 Task: Look for products with vanilla flavor.
Action: Mouse moved to (17, 87)
Screenshot: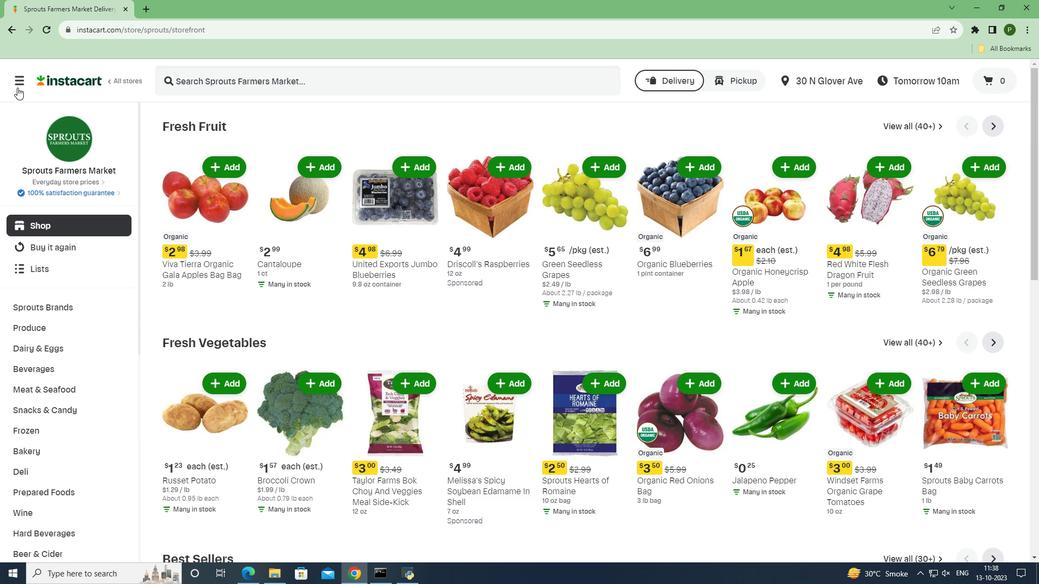 
Action: Mouse pressed left at (17, 87)
Screenshot: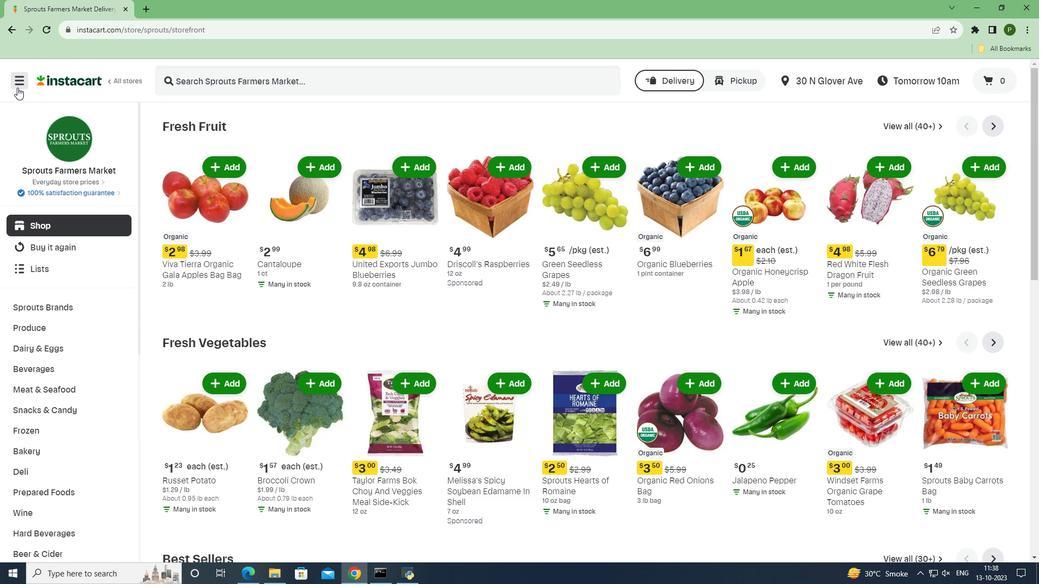 
Action: Mouse moved to (28, 287)
Screenshot: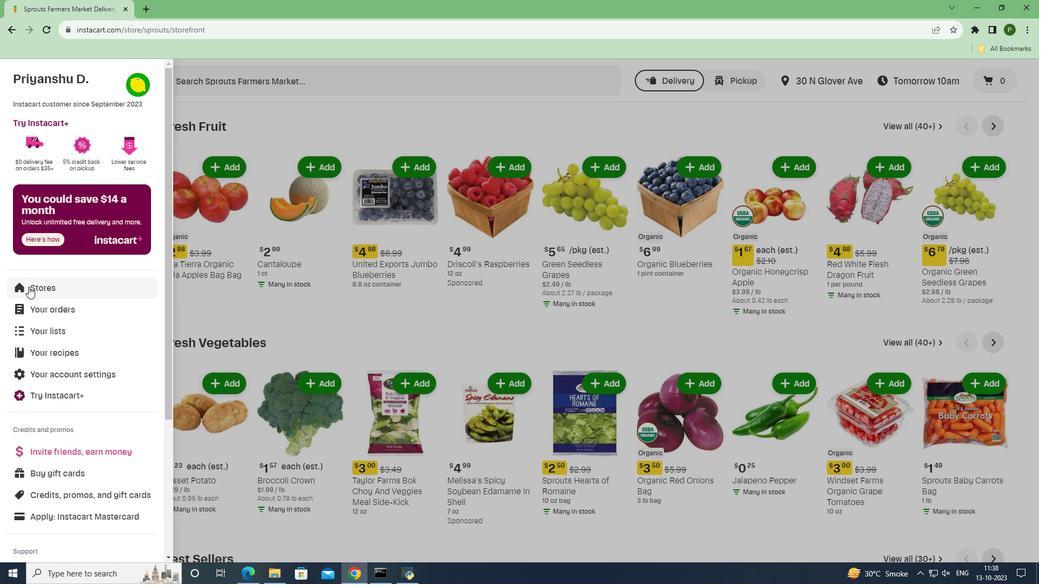 
Action: Mouse pressed left at (28, 287)
Screenshot: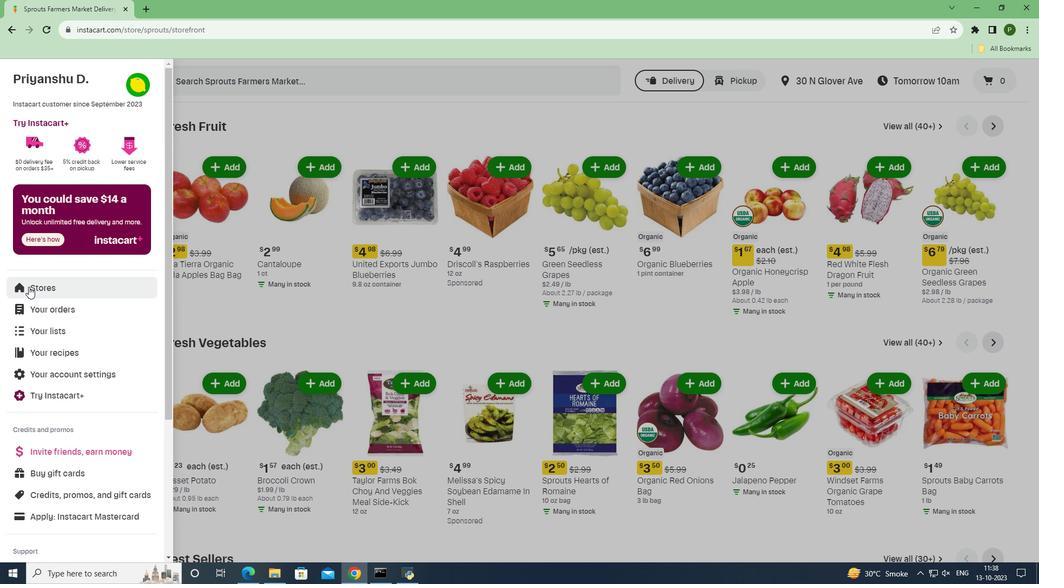 
Action: Mouse moved to (236, 121)
Screenshot: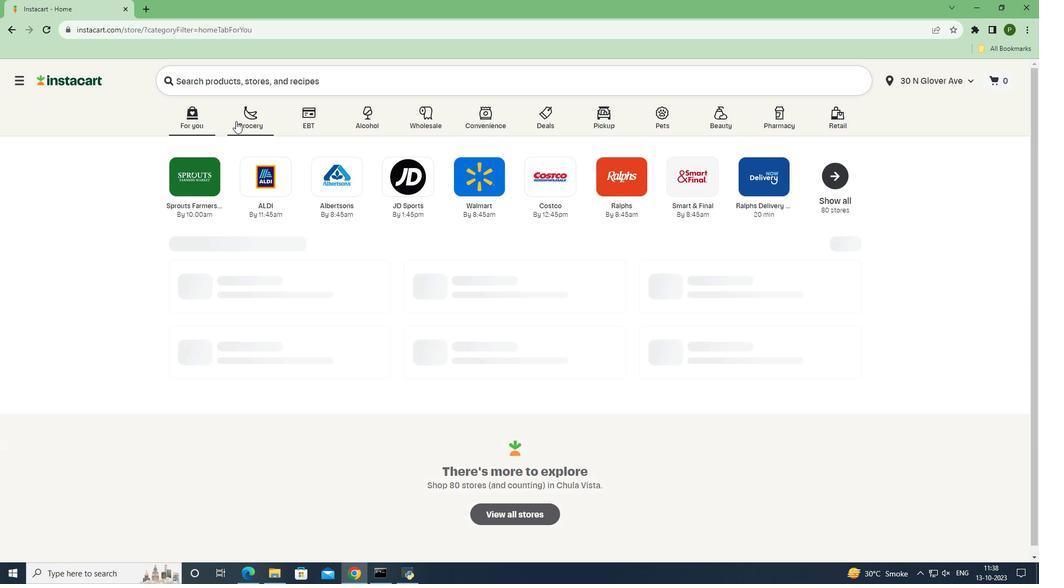 
Action: Mouse pressed left at (236, 121)
Screenshot: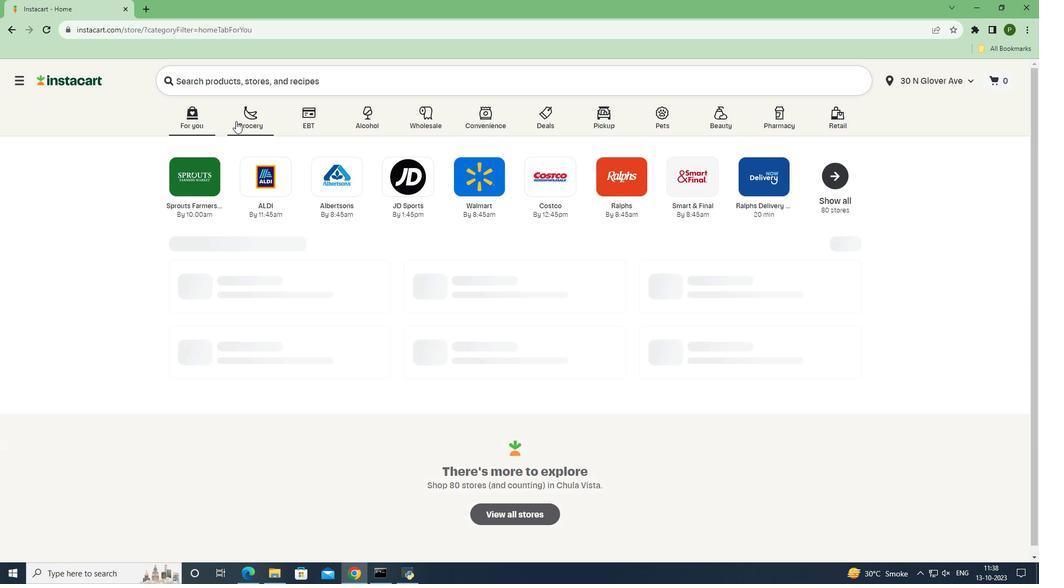 
Action: Mouse moved to (667, 250)
Screenshot: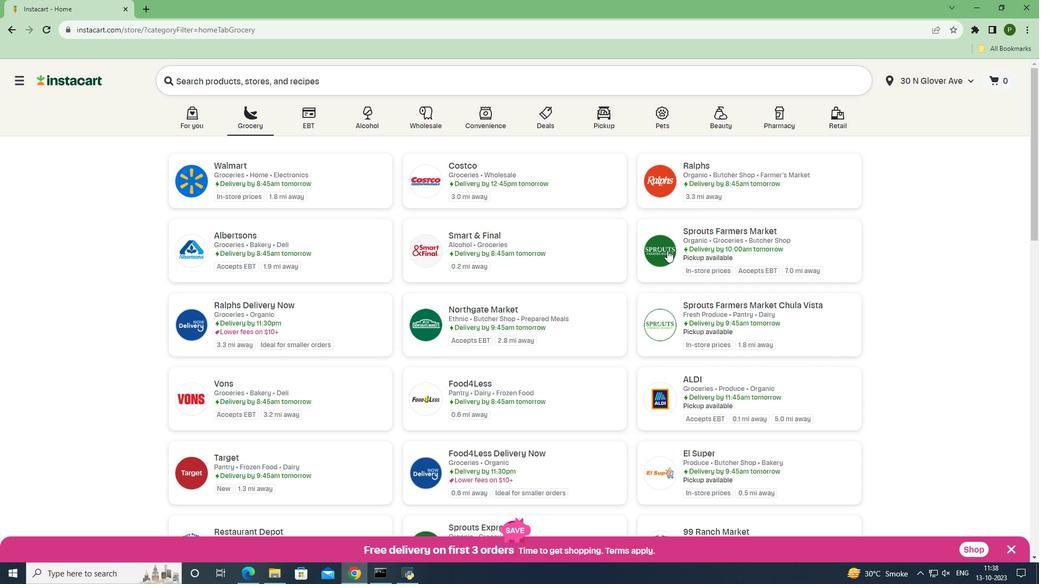 
Action: Mouse pressed left at (667, 250)
Screenshot: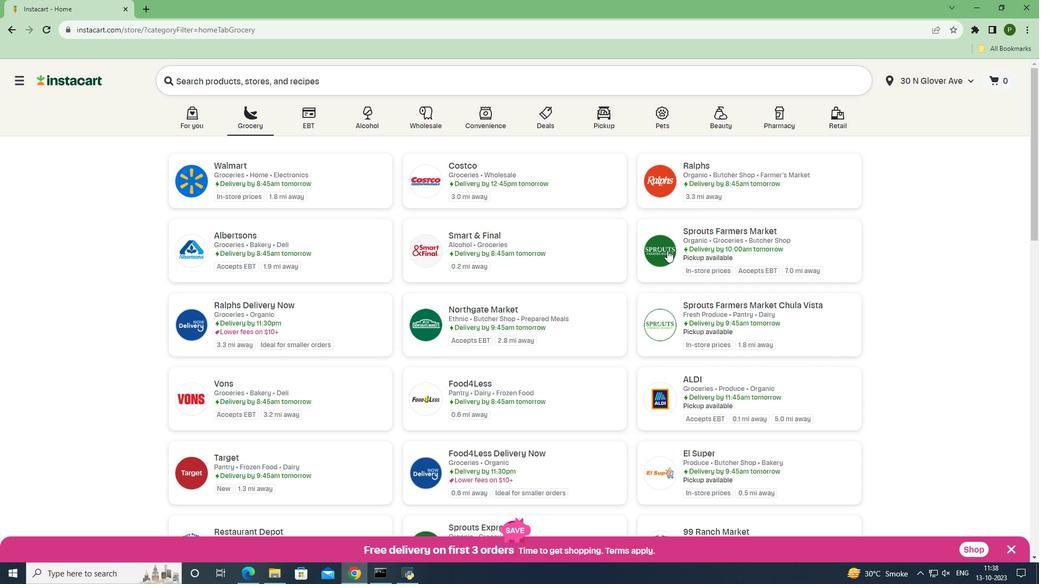 
Action: Mouse moved to (64, 367)
Screenshot: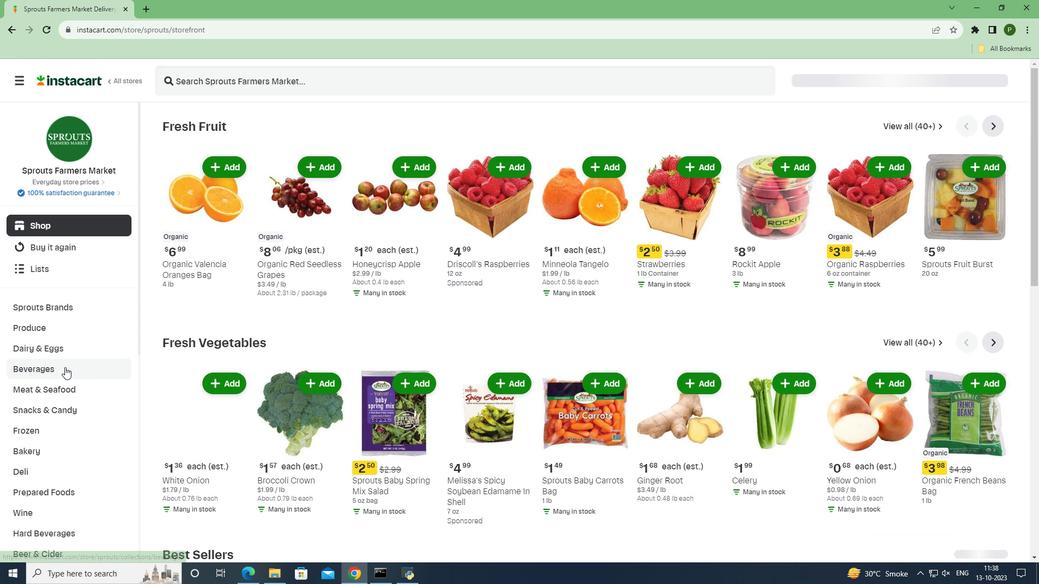 
Action: Mouse pressed left at (64, 367)
Screenshot: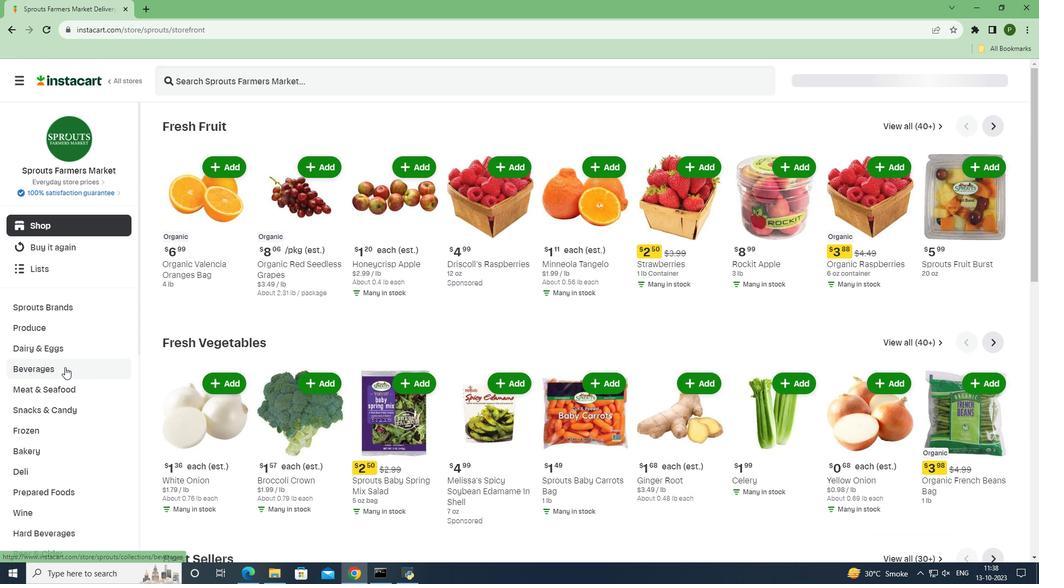 
Action: Mouse moved to (947, 151)
Screenshot: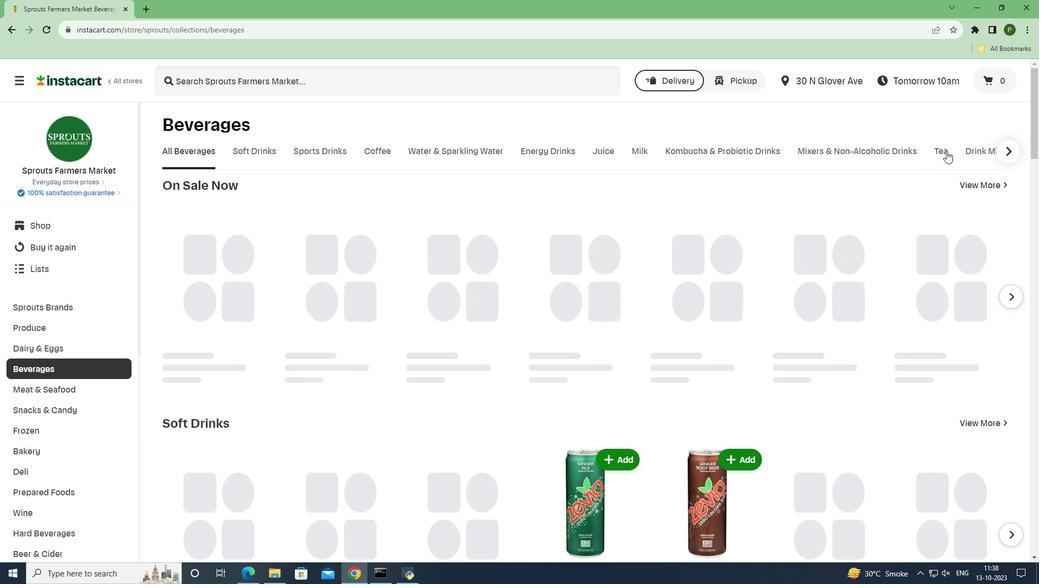 
Action: Mouse pressed left at (947, 151)
Screenshot: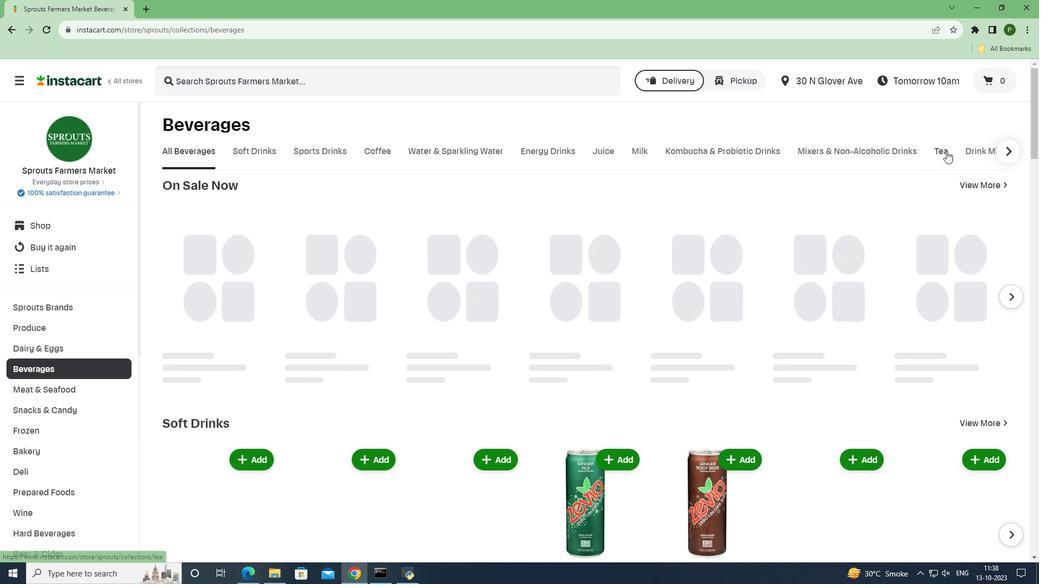 
Action: Mouse moved to (204, 242)
Screenshot: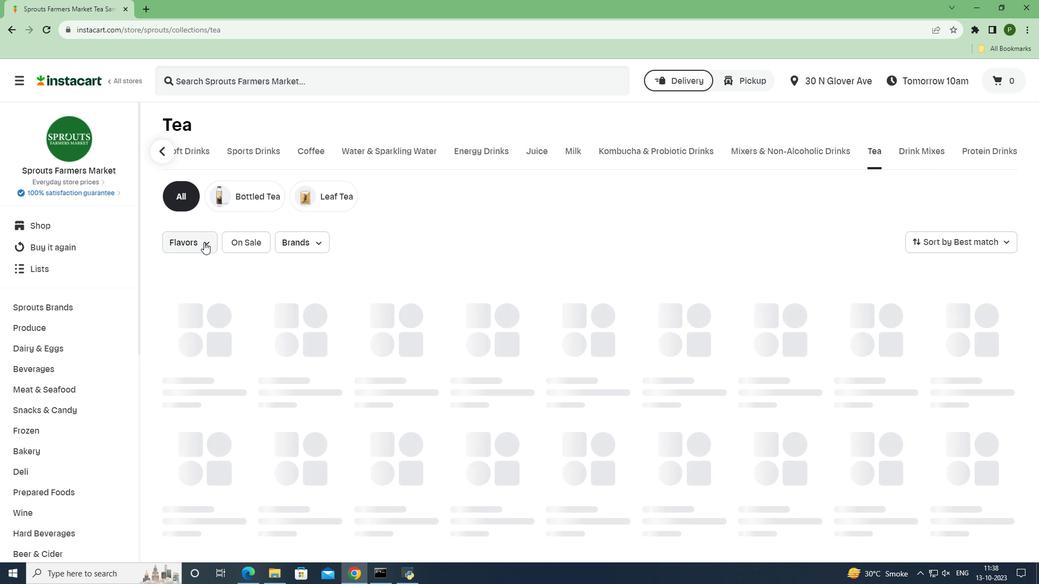 
Action: Mouse pressed left at (204, 242)
Screenshot: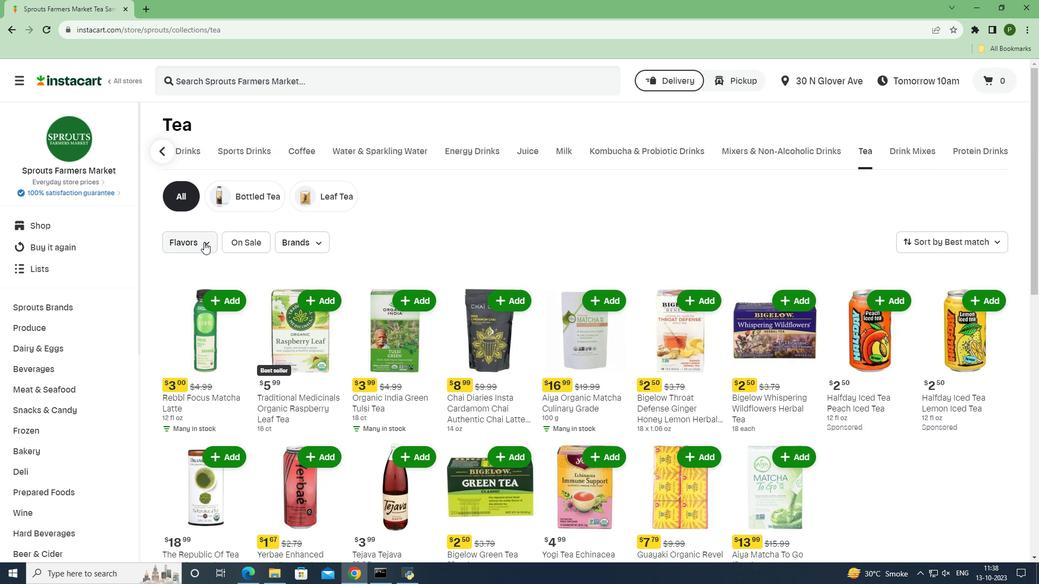 
Action: Mouse moved to (232, 307)
Screenshot: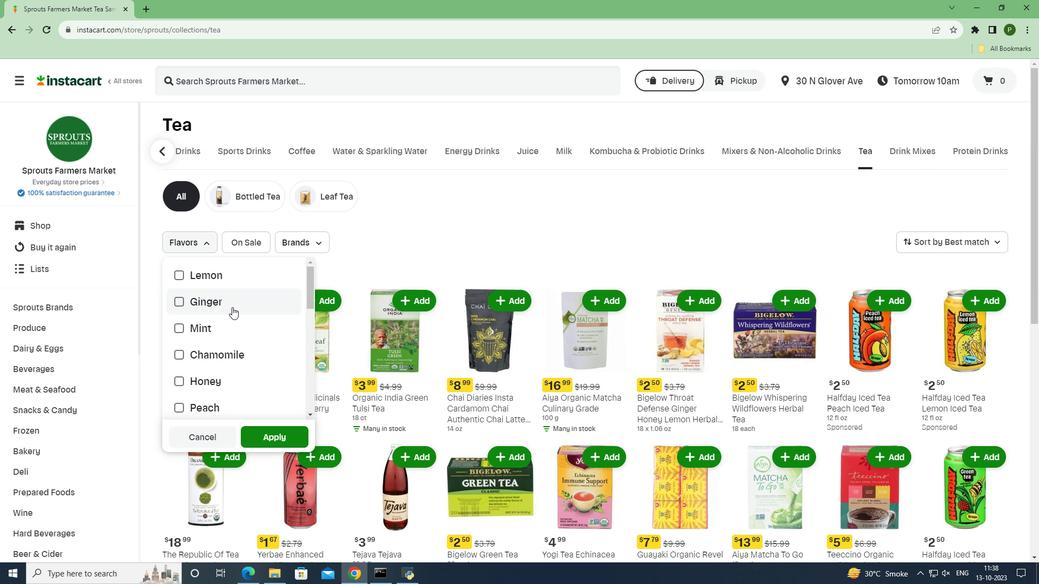 
Action: Mouse scrolled (232, 307) with delta (0, 0)
Screenshot: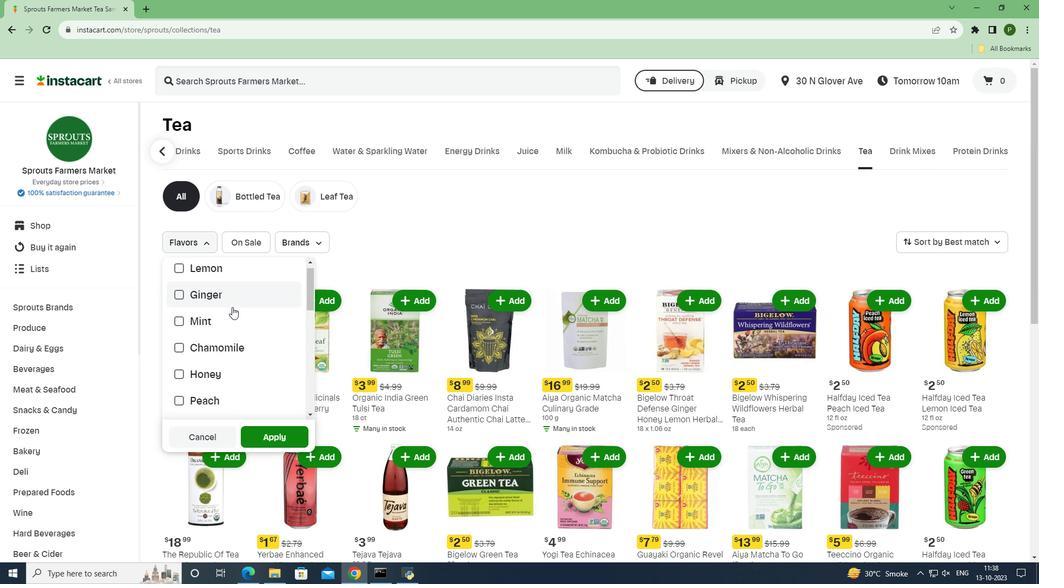 
Action: Mouse scrolled (232, 307) with delta (0, 0)
Screenshot: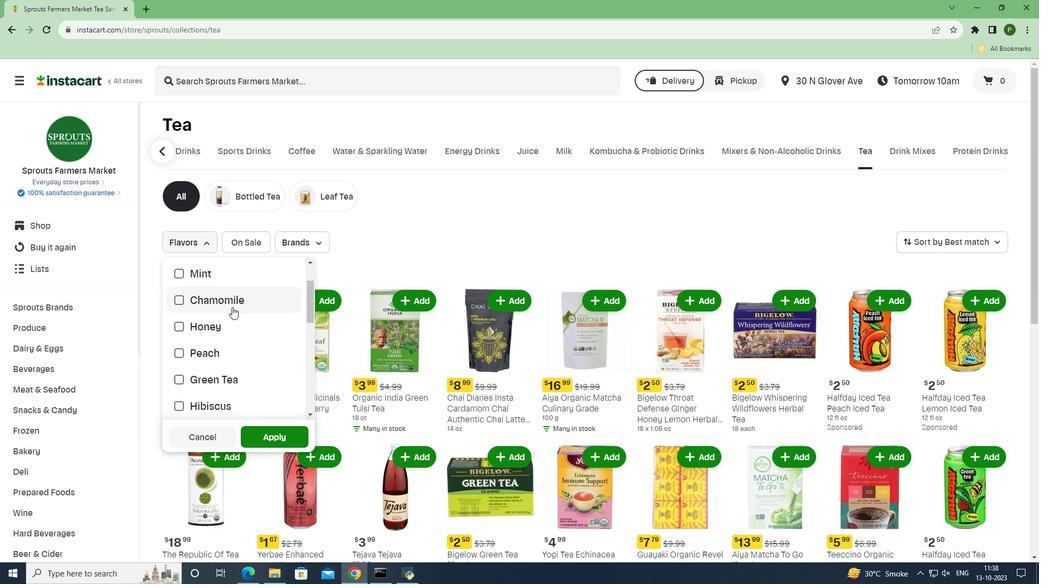
Action: Mouse moved to (214, 374)
Screenshot: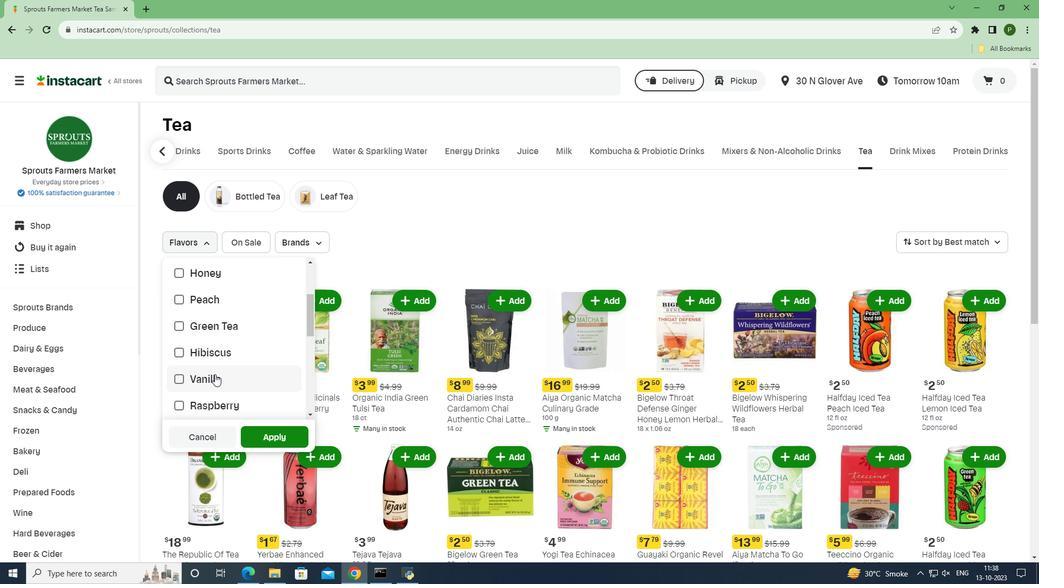 
Action: Mouse pressed left at (214, 374)
Screenshot: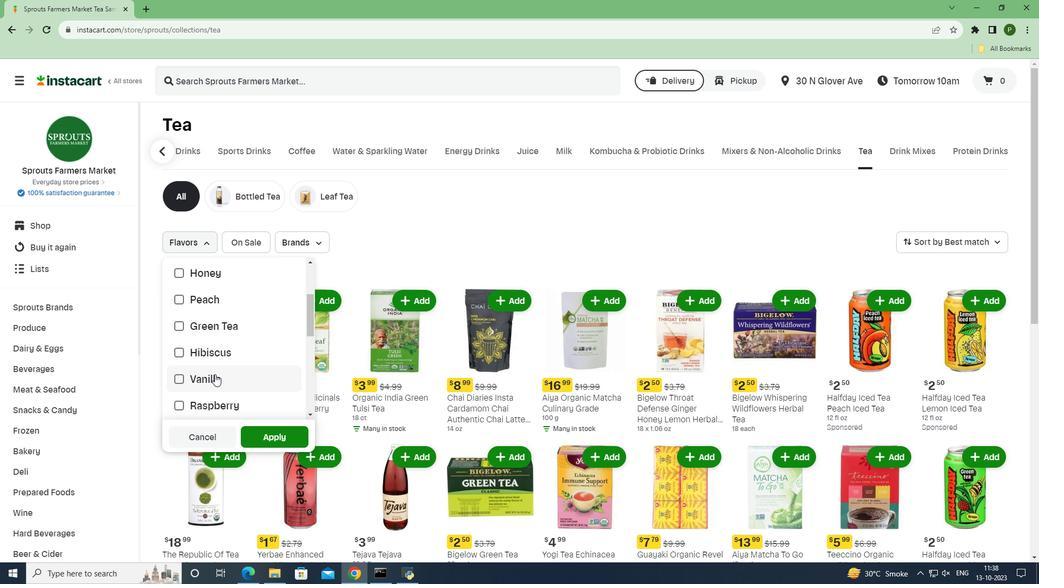 
Action: Mouse moved to (277, 438)
Screenshot: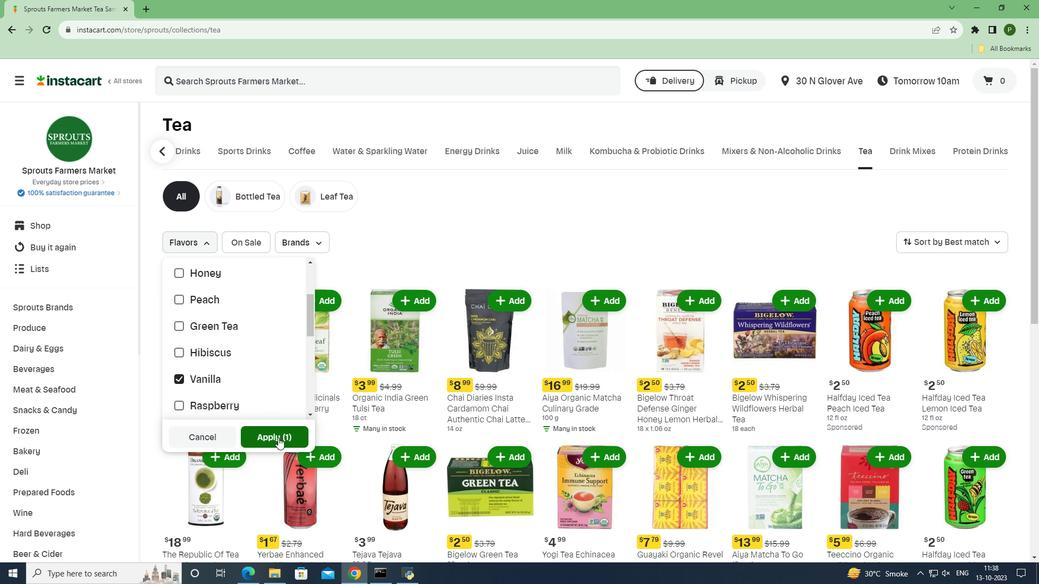 
Action: Mouse pressed left at (277, 438)
Screenshot: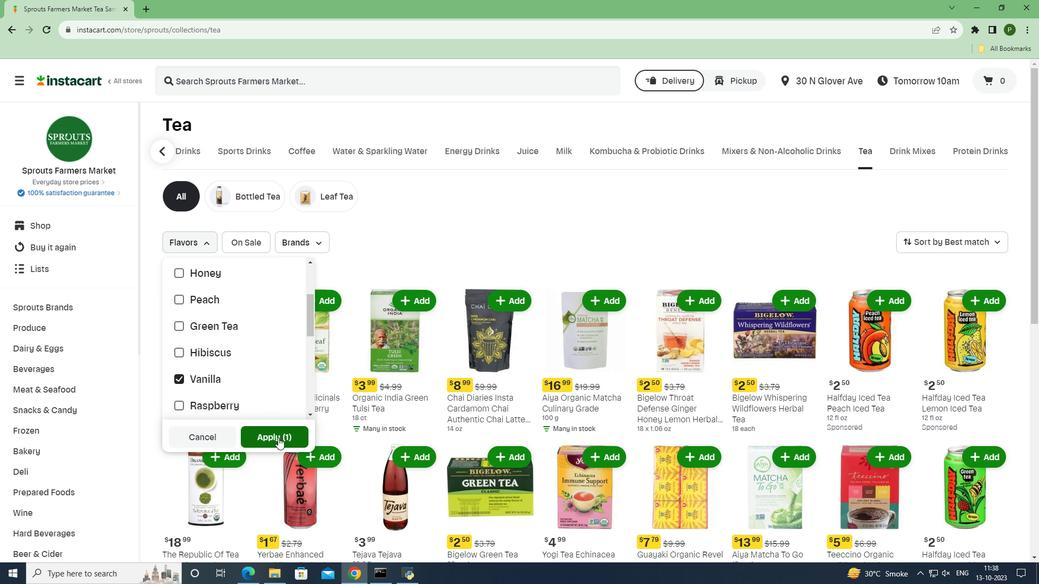 
Action: Mouse moved to (335, 415)
Screenshot: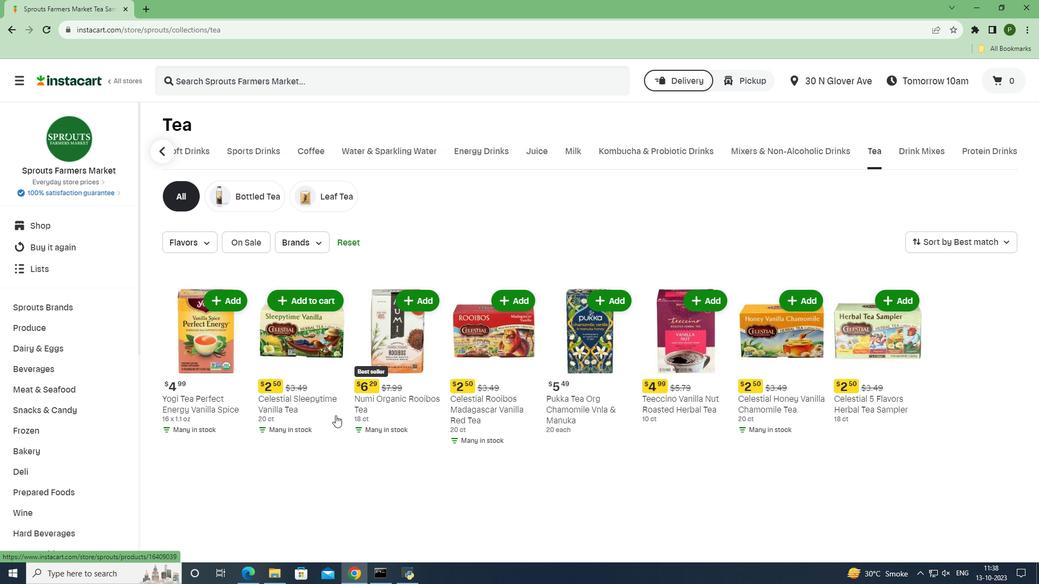 
